 Task: Create a rule when a card is moved out of the board by me.
Action: Mouse moved to (542, 301)
Screenshot: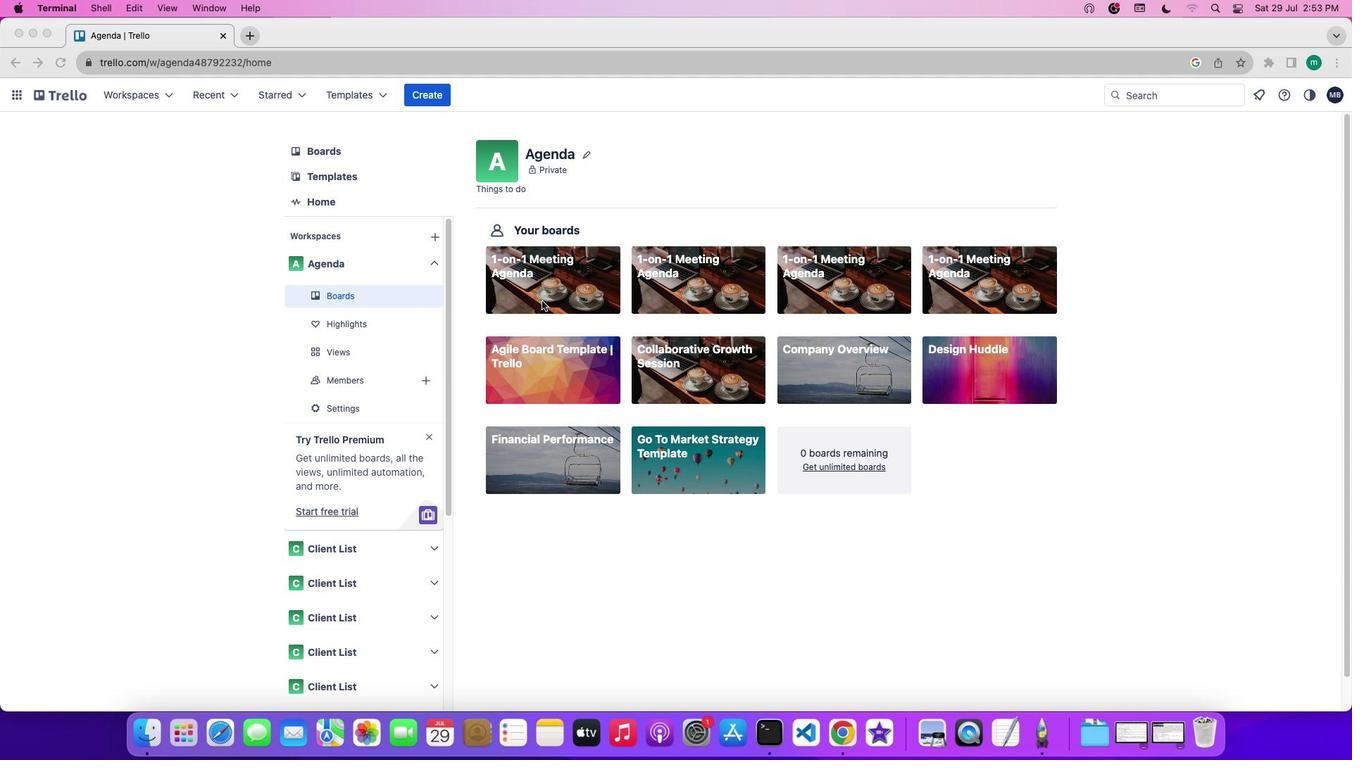 
Action: Mouse pressed left at (542, 301)
Screenshot: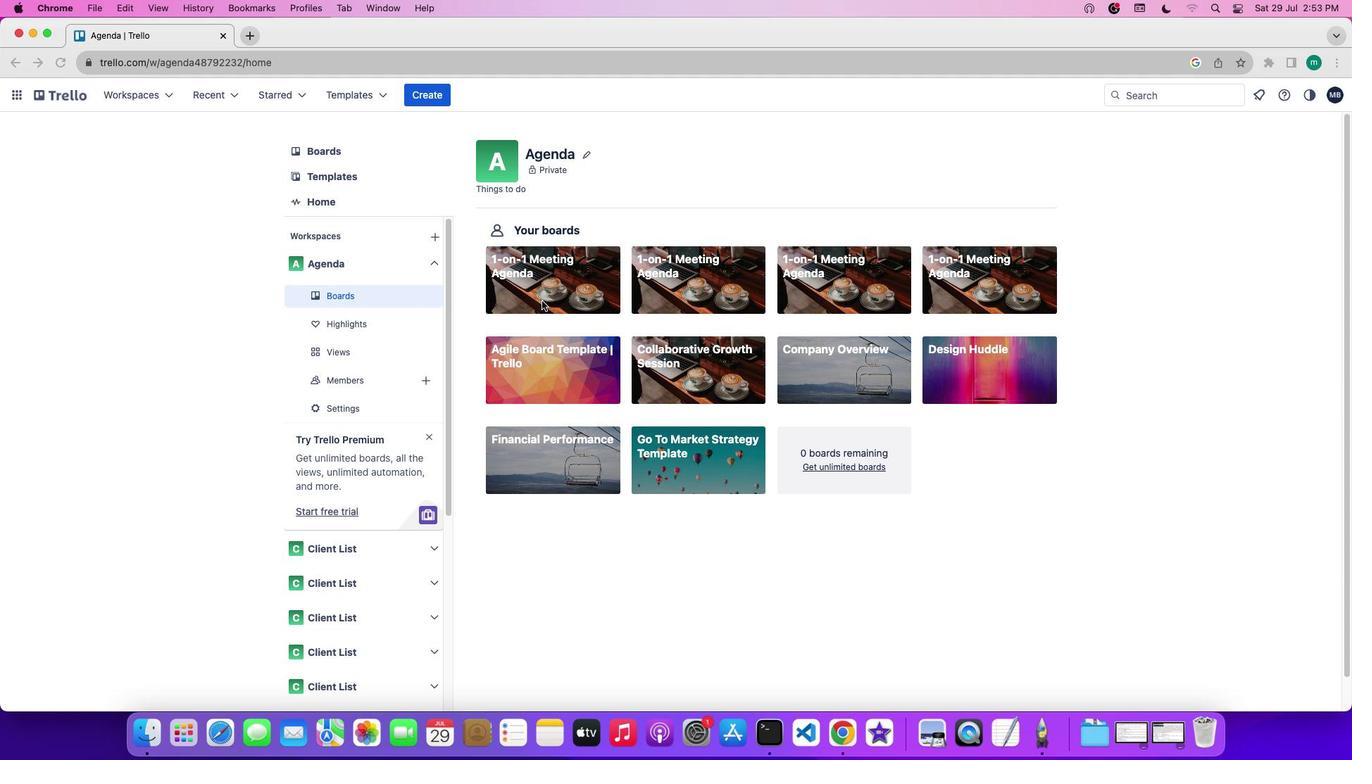
Action: Mouse pressed left at (542, 301)
Screenshot: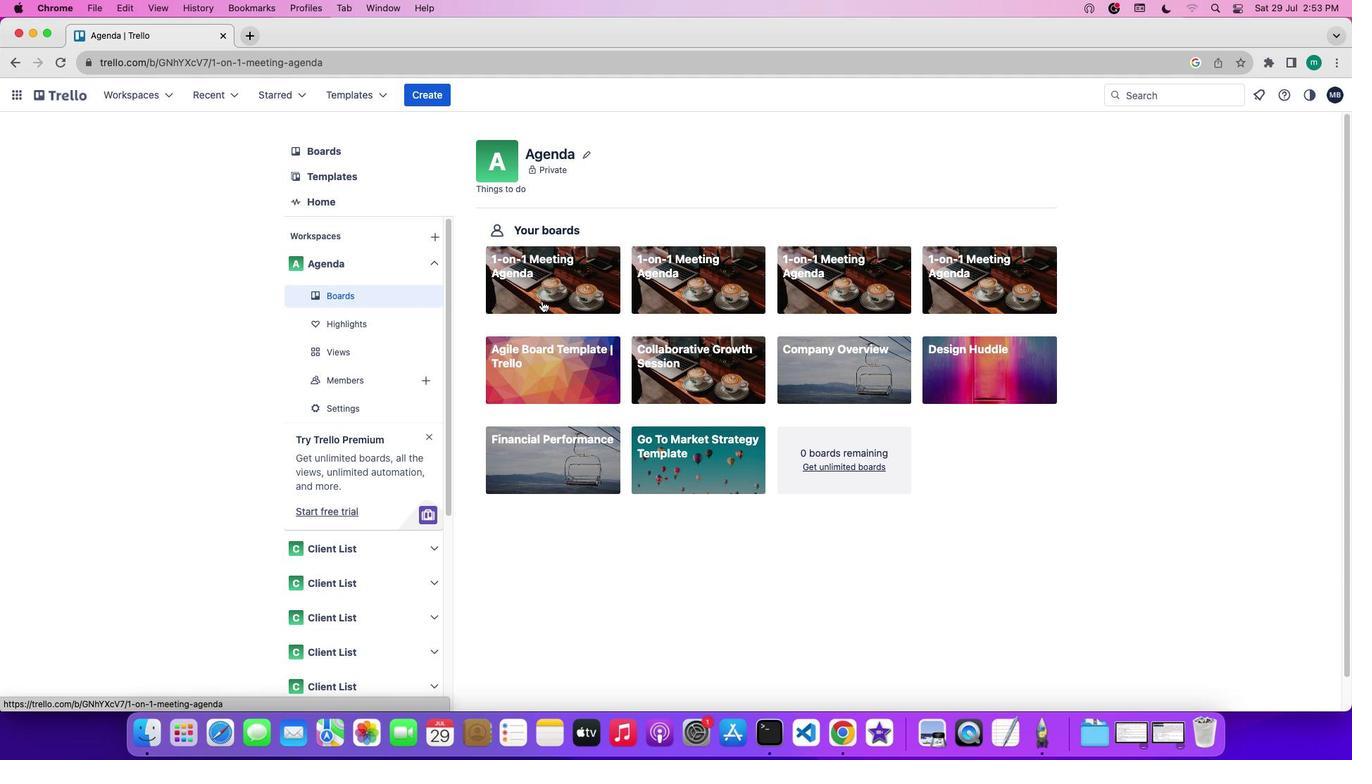 
Action: Mouse moved to (1197, 299)
Screenshot: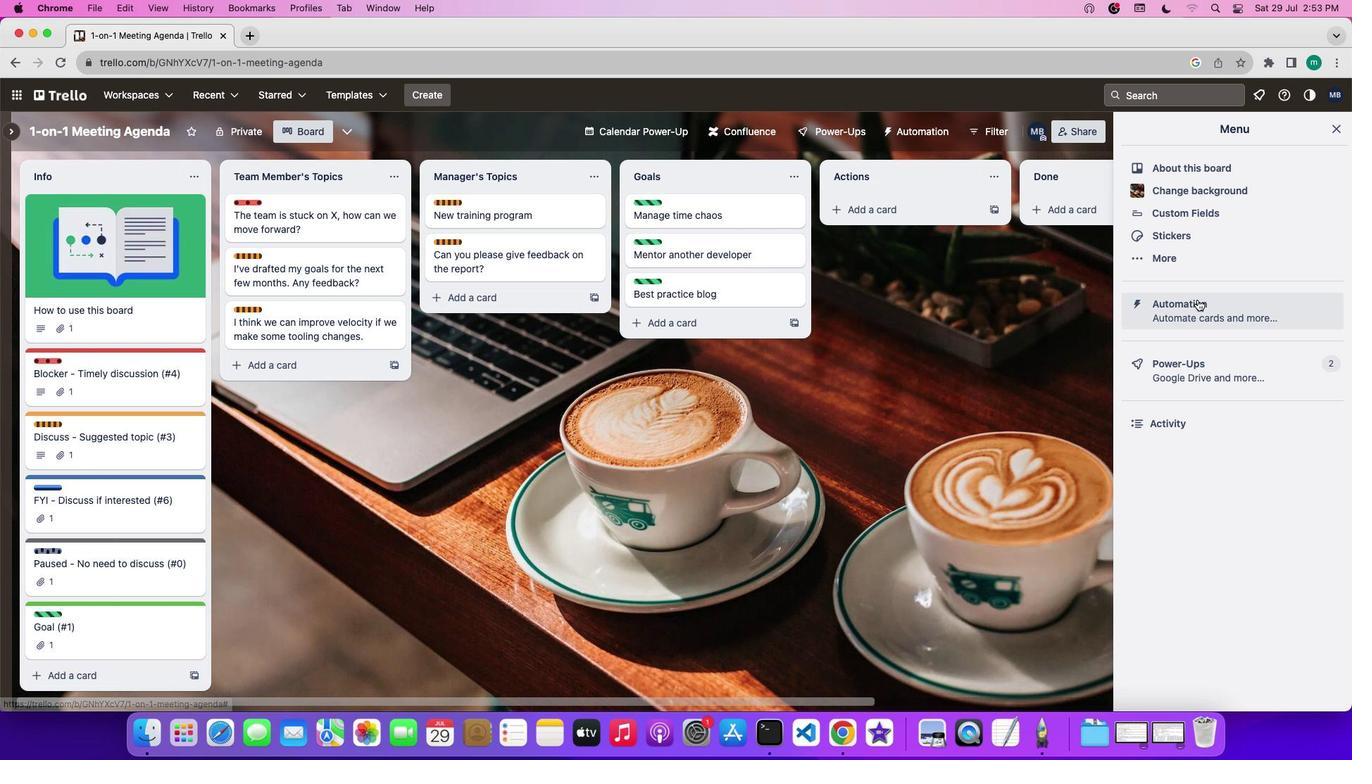 
Action: Mouse pressed left at (1197, 299)
Screenshot: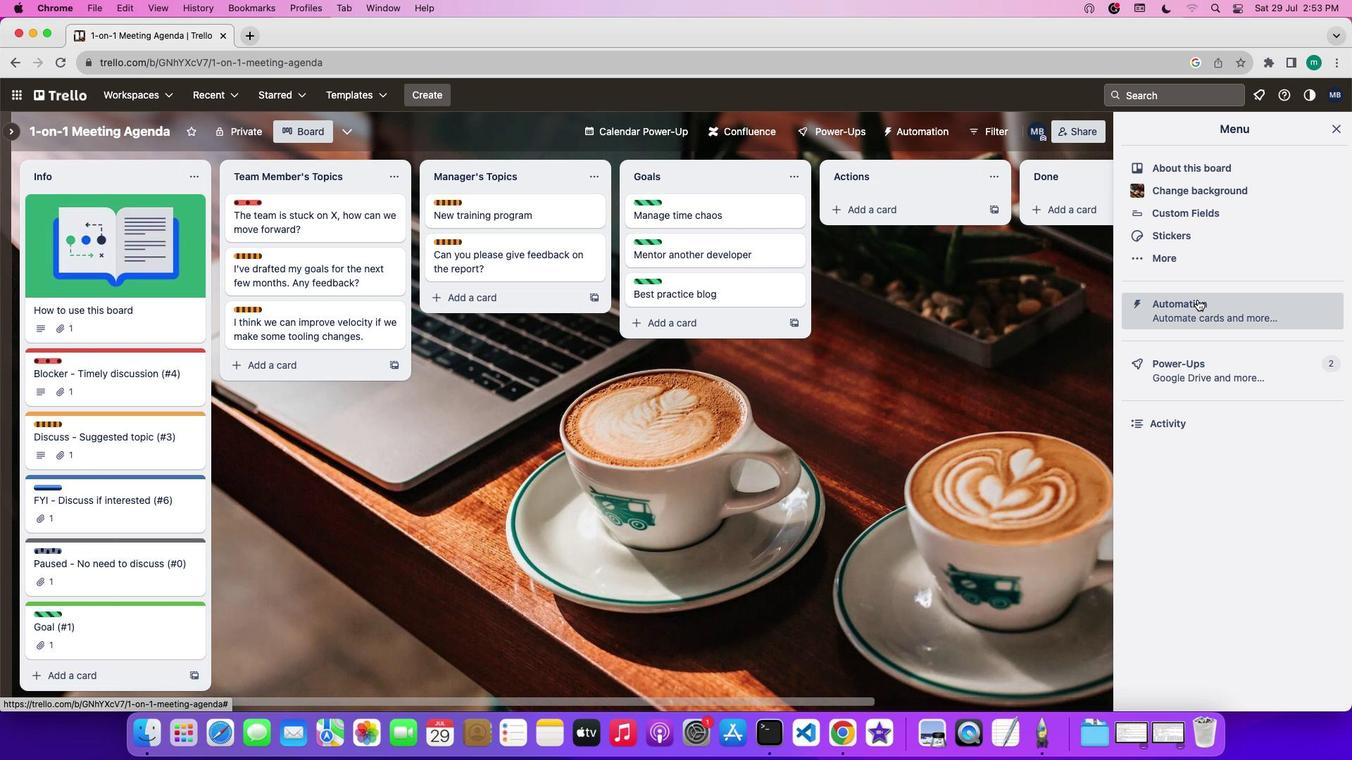 
Action: Mouse moved to (105, 264)
Screenshot: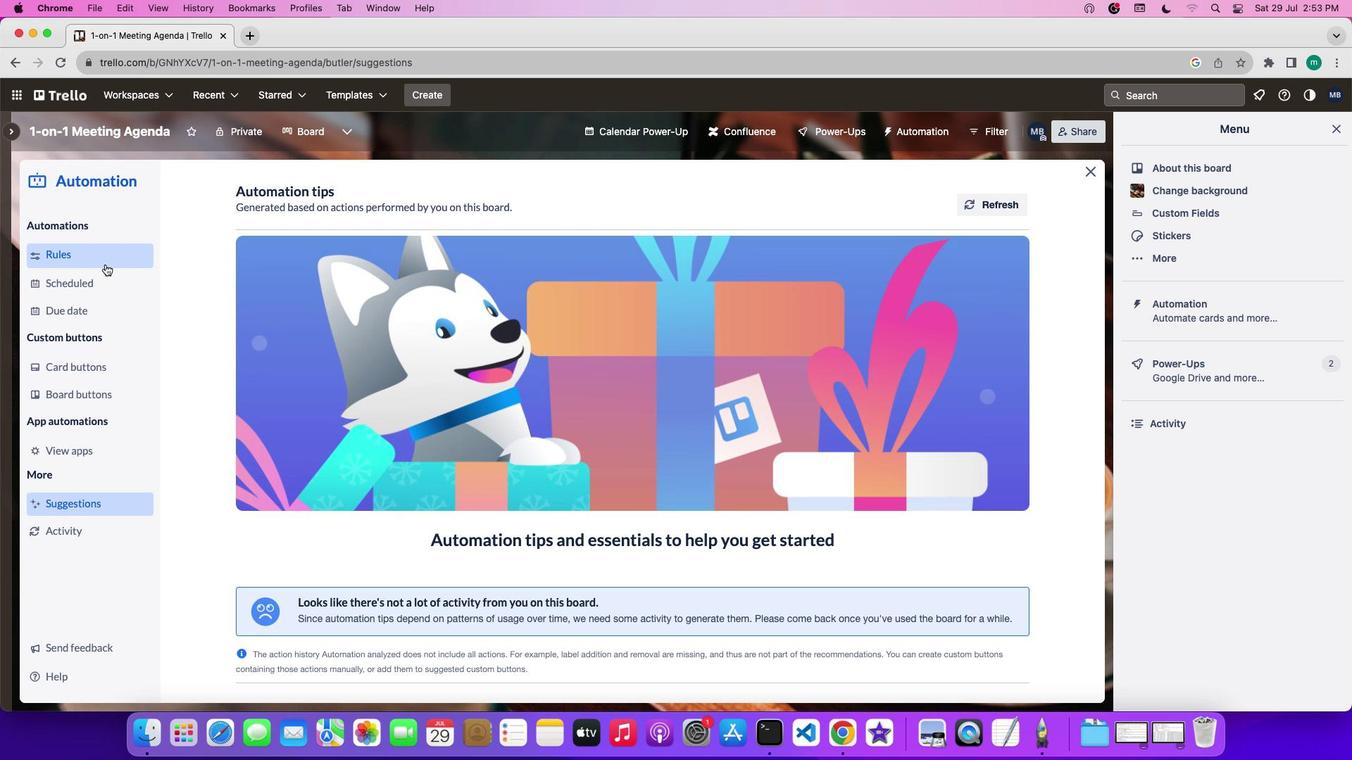 
Action: Mouse pressed left at (105, 264)
Screenshot: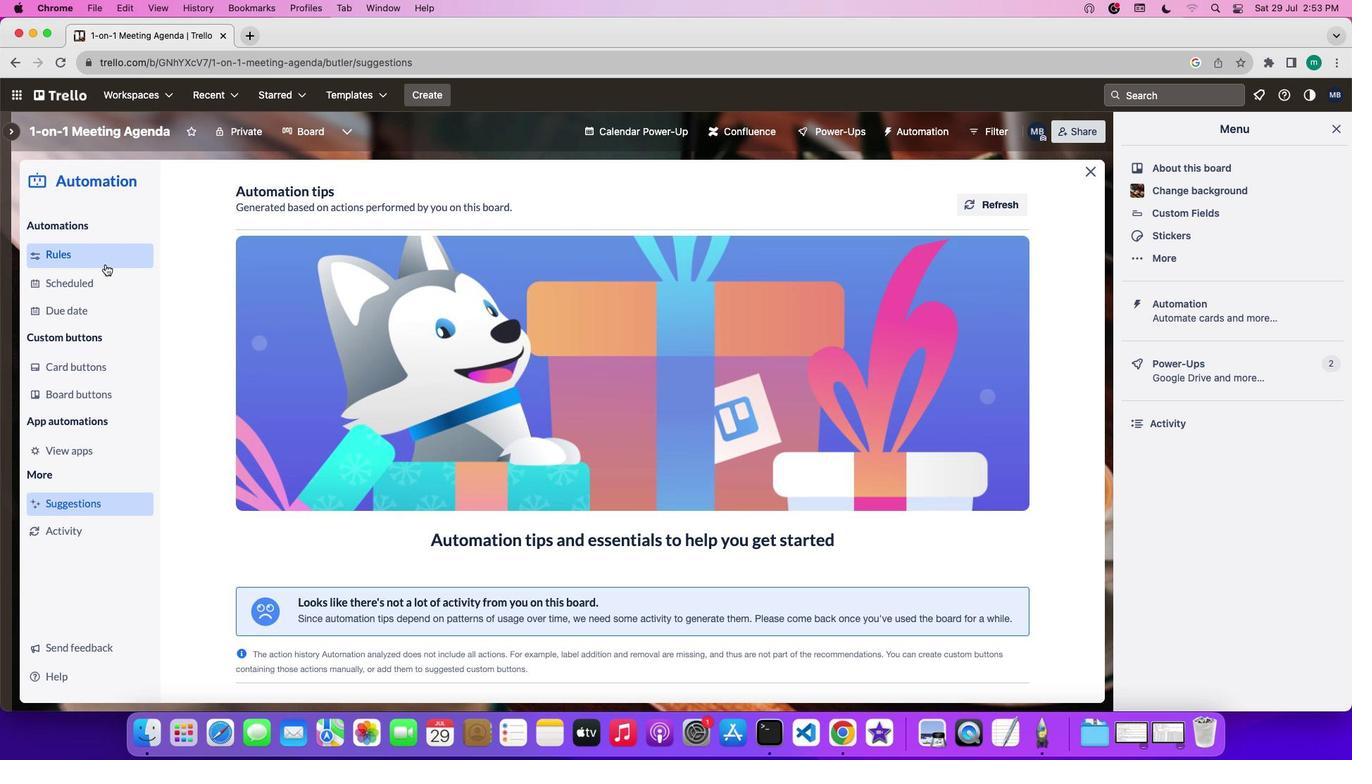 
Action: Mouse moved to (316, 504)
Screenshot: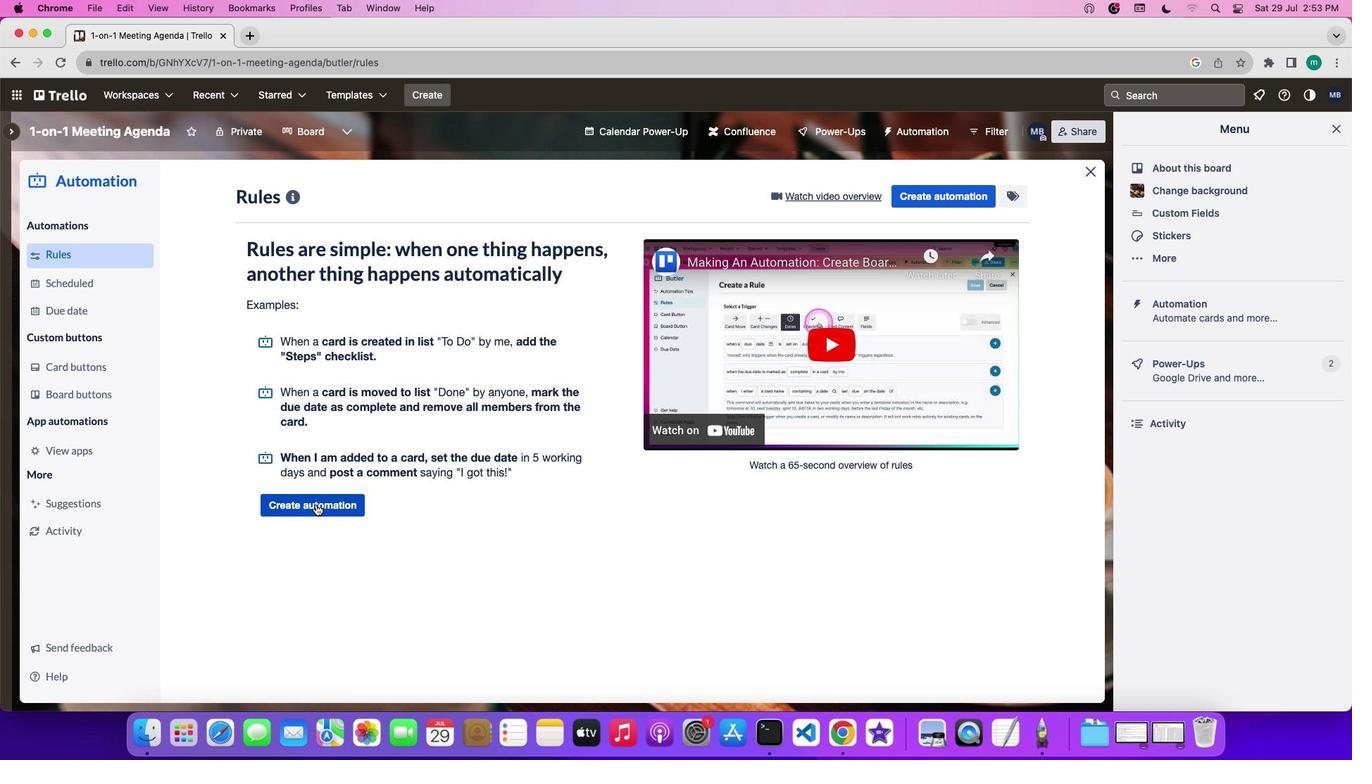 
Action: Mouse pressed left at (316, 504)
Screenshot: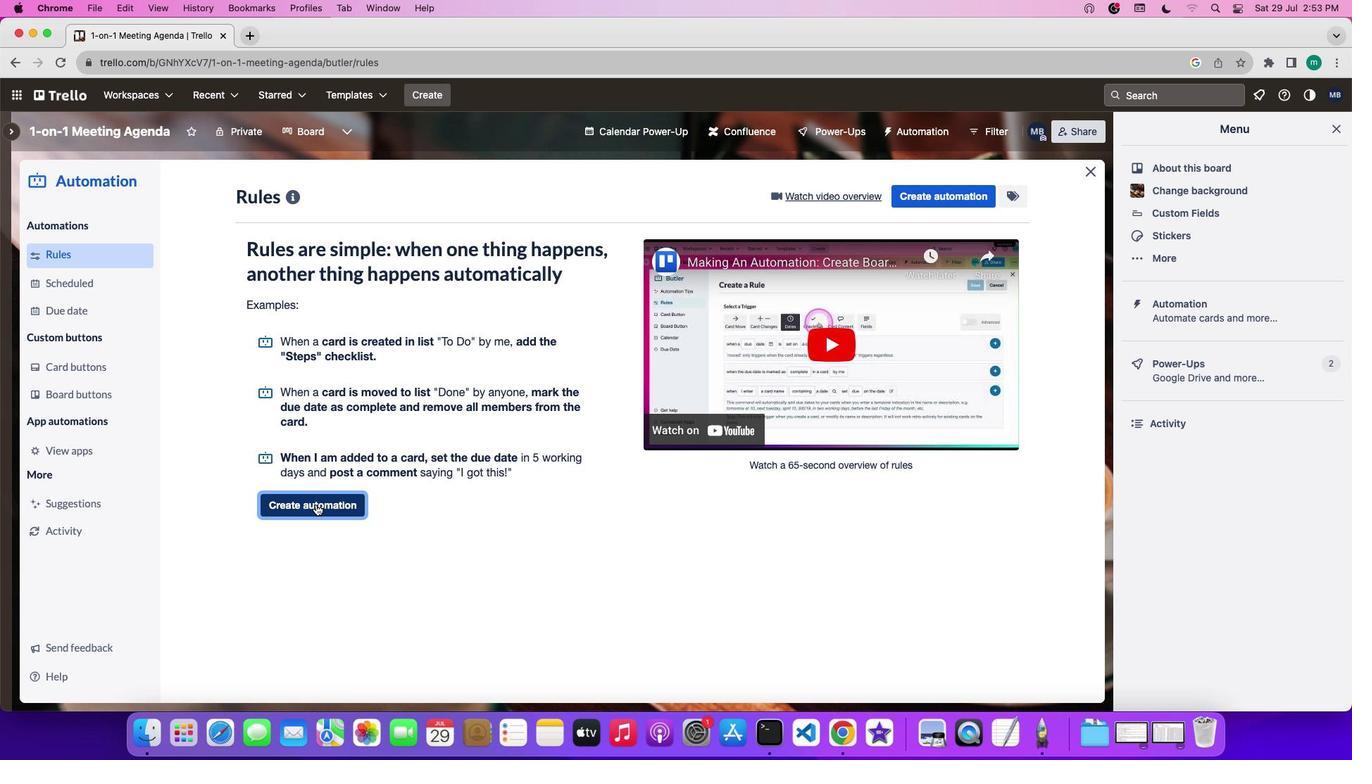 
Action: Mouse moved to (609, 333)
Screenshot: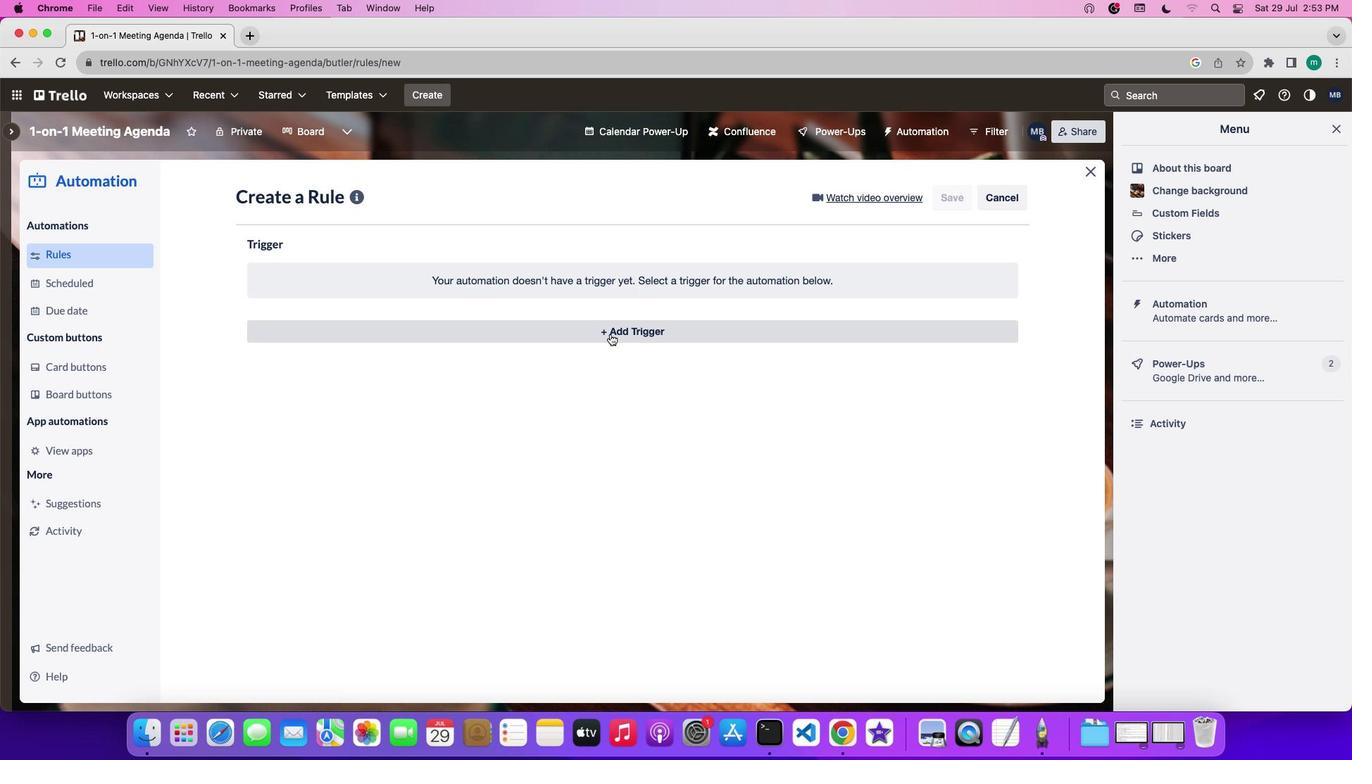 
Action: Mouse pressed left at (609, 333)
Screenshot: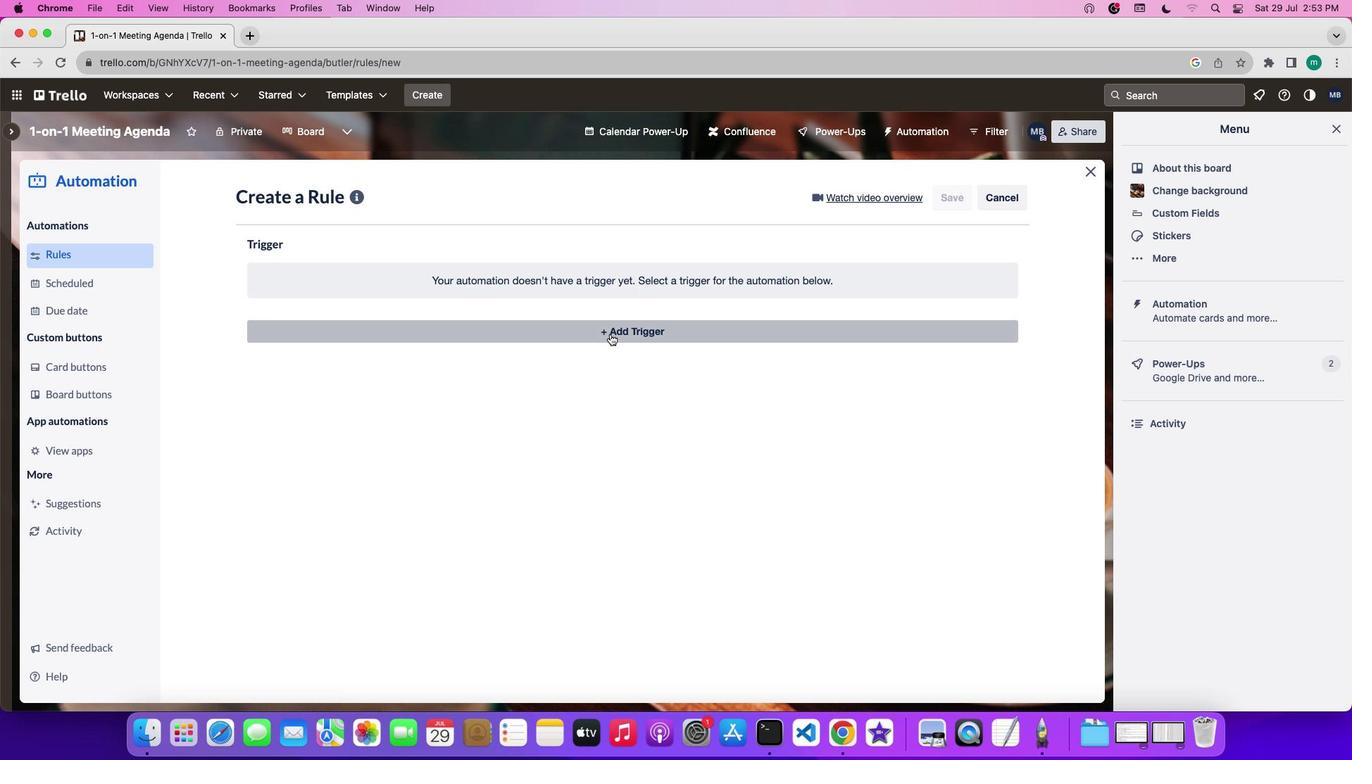 
Action: Mouse moved to (357, 440)
Screenshot: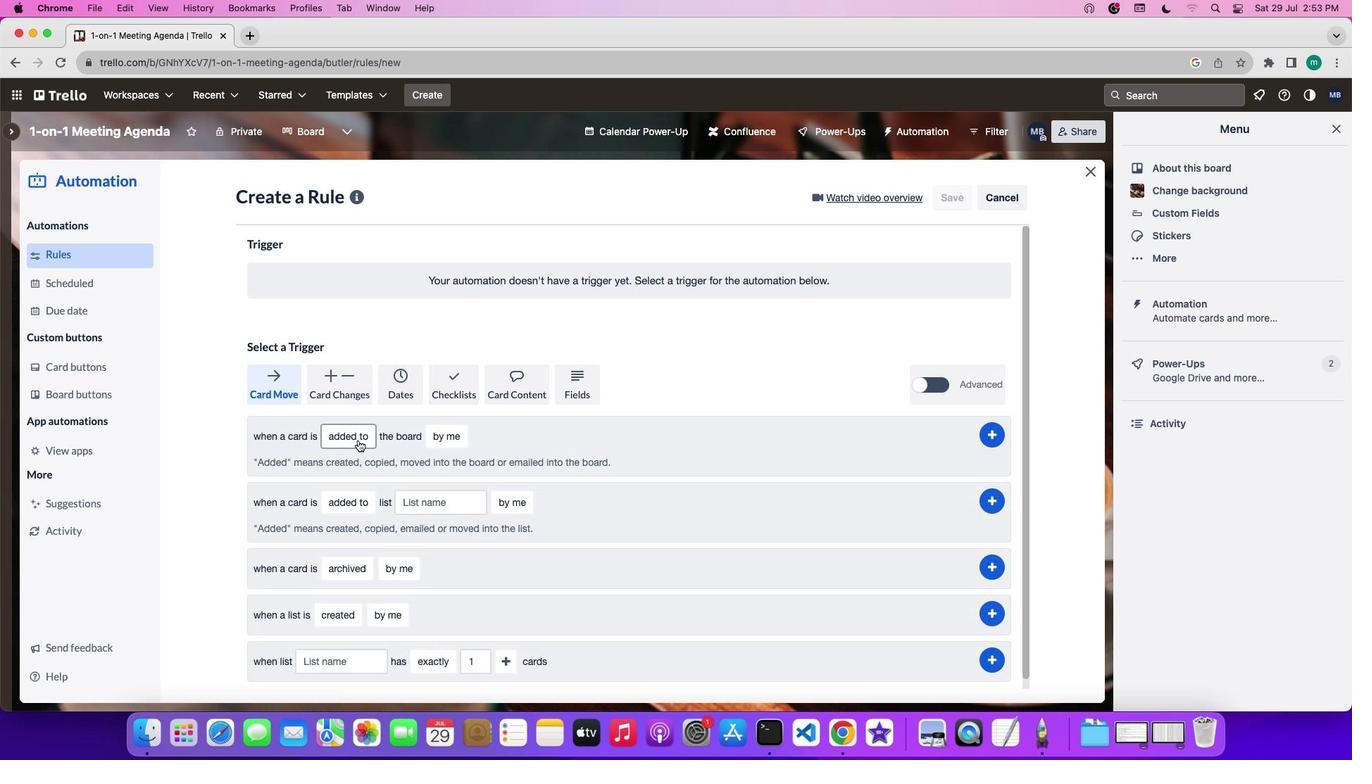 
Action: Mouse pressed left at (357, 440)
Screenshot: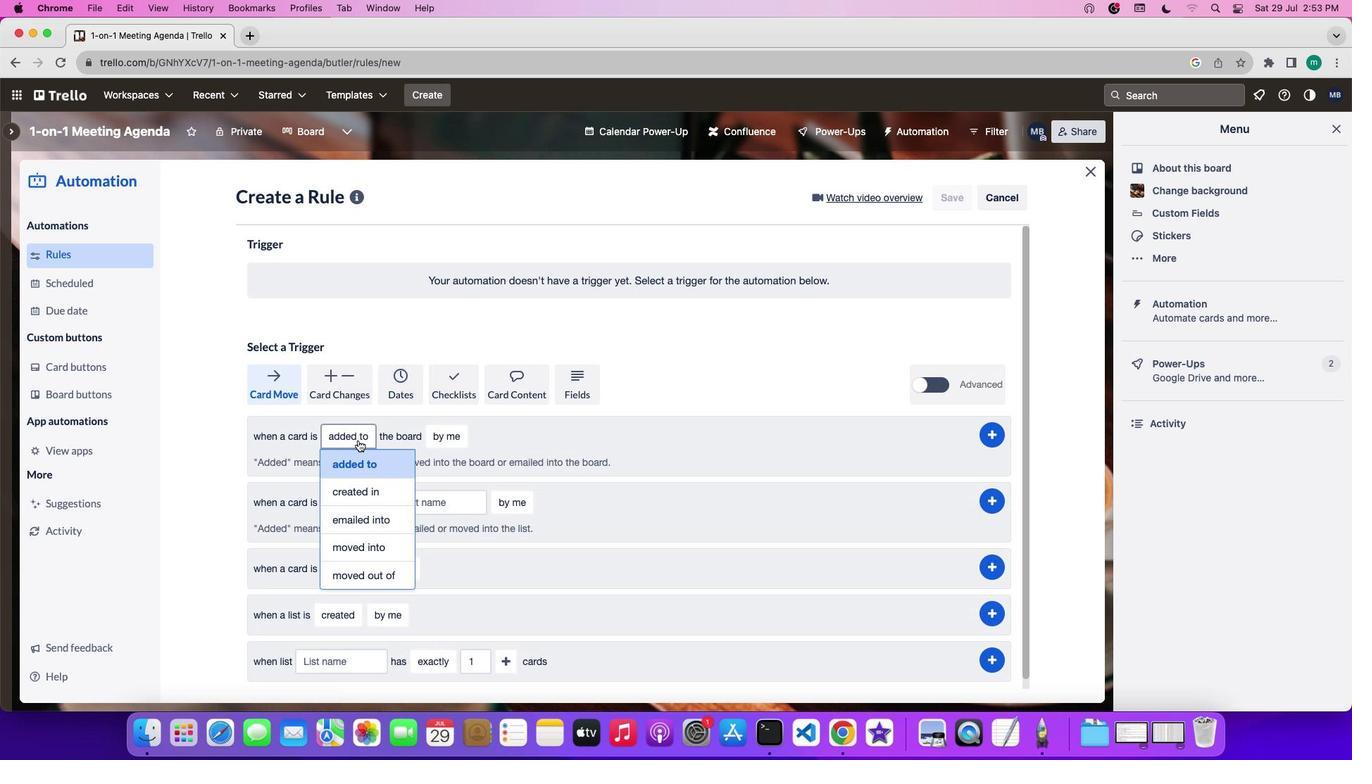 
Action: Mouse moved to (364, 571)
Screenshot: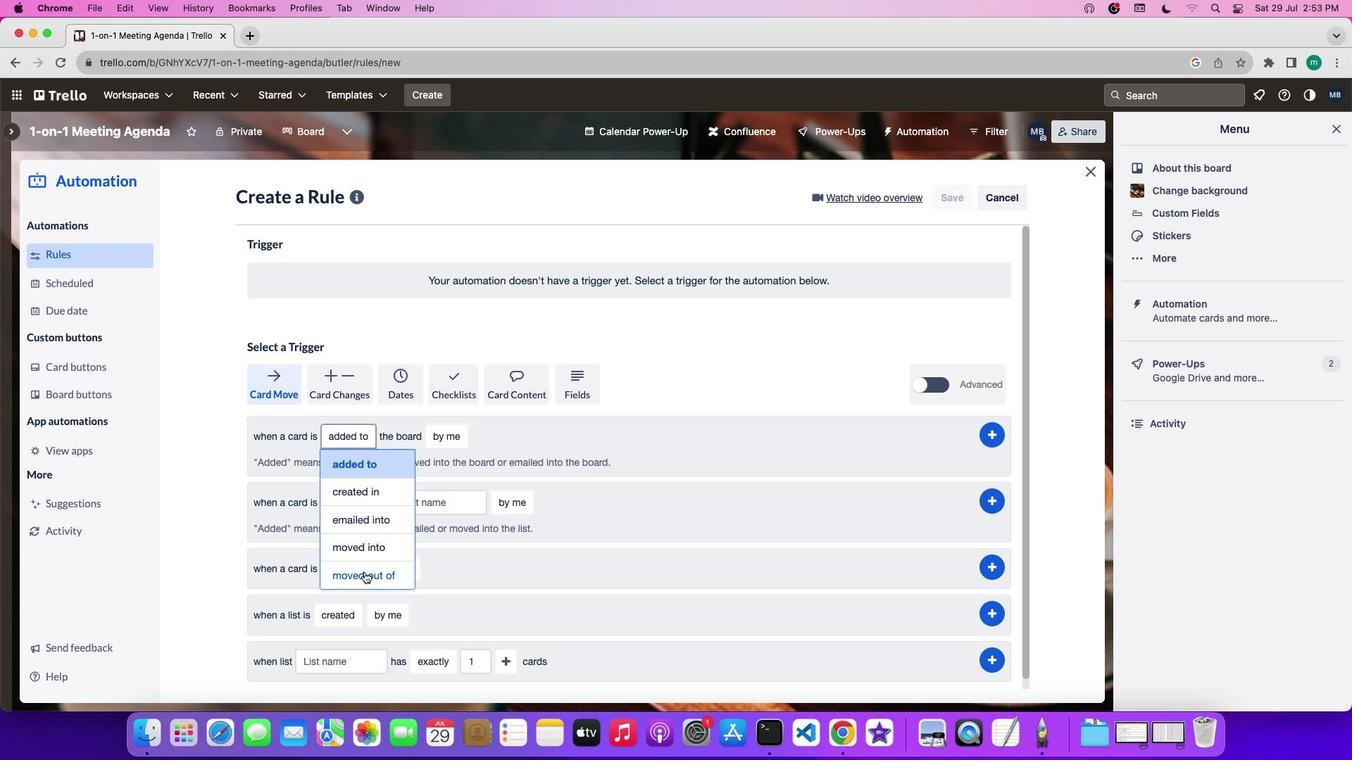 
Action: Mouse pressed left at (364, 571)
Screenshot: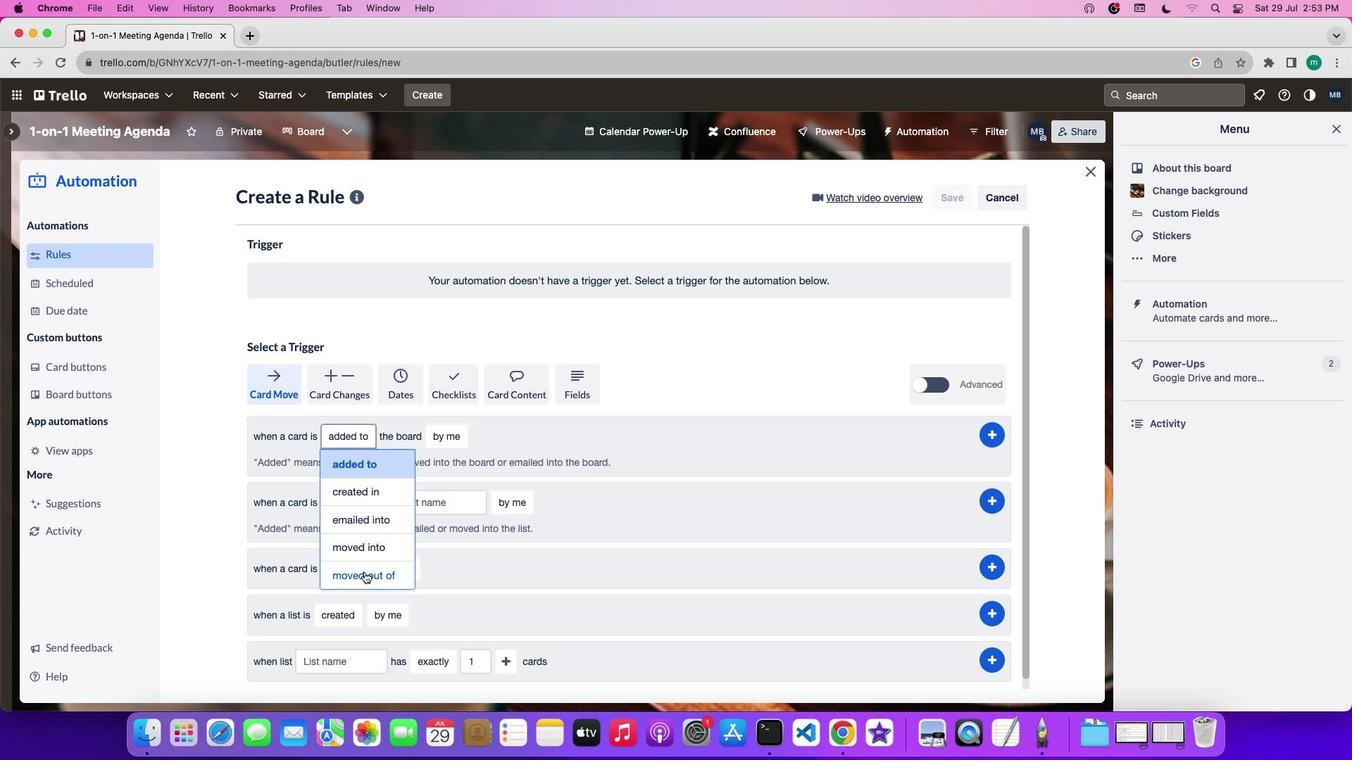 
Action: Mouse moved to (466, 439)
Screenshot: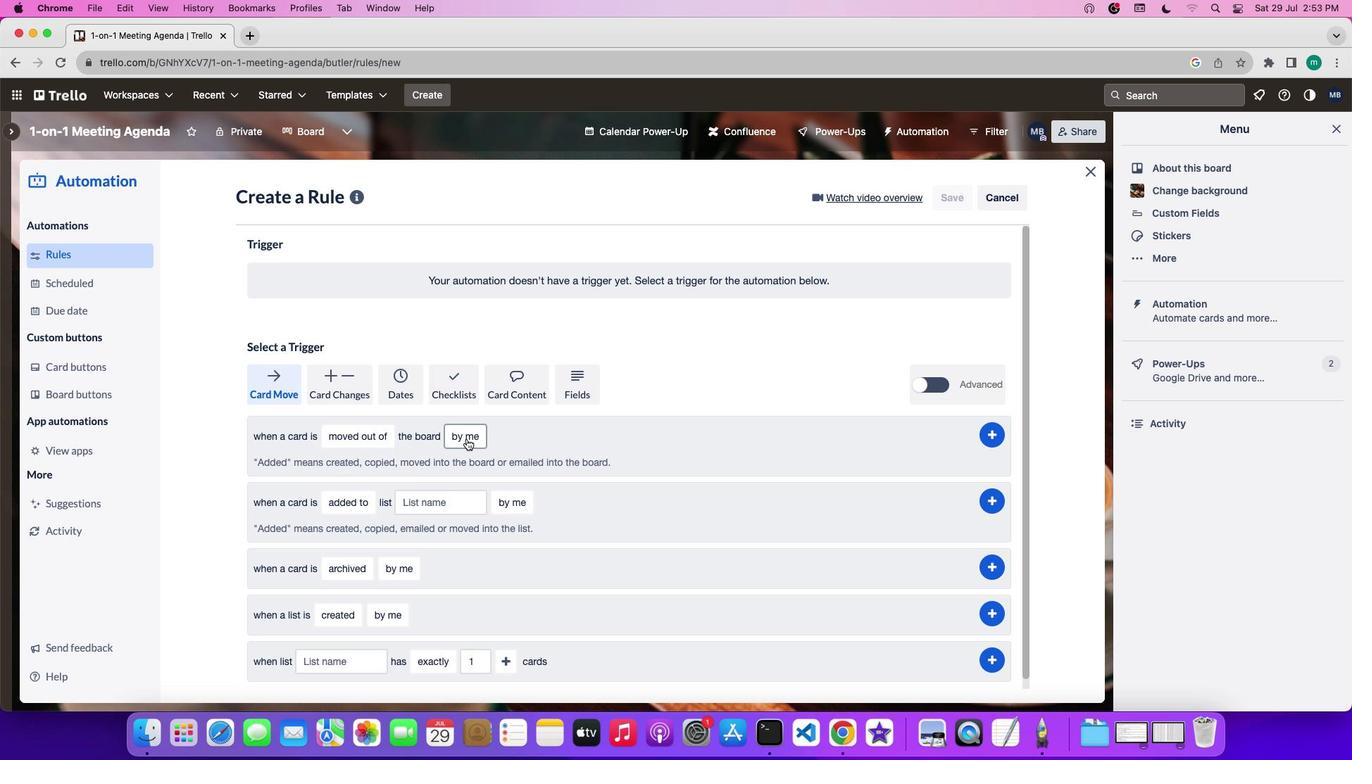 
Action: Mouse pressed left at (466, 439)
Screenshot: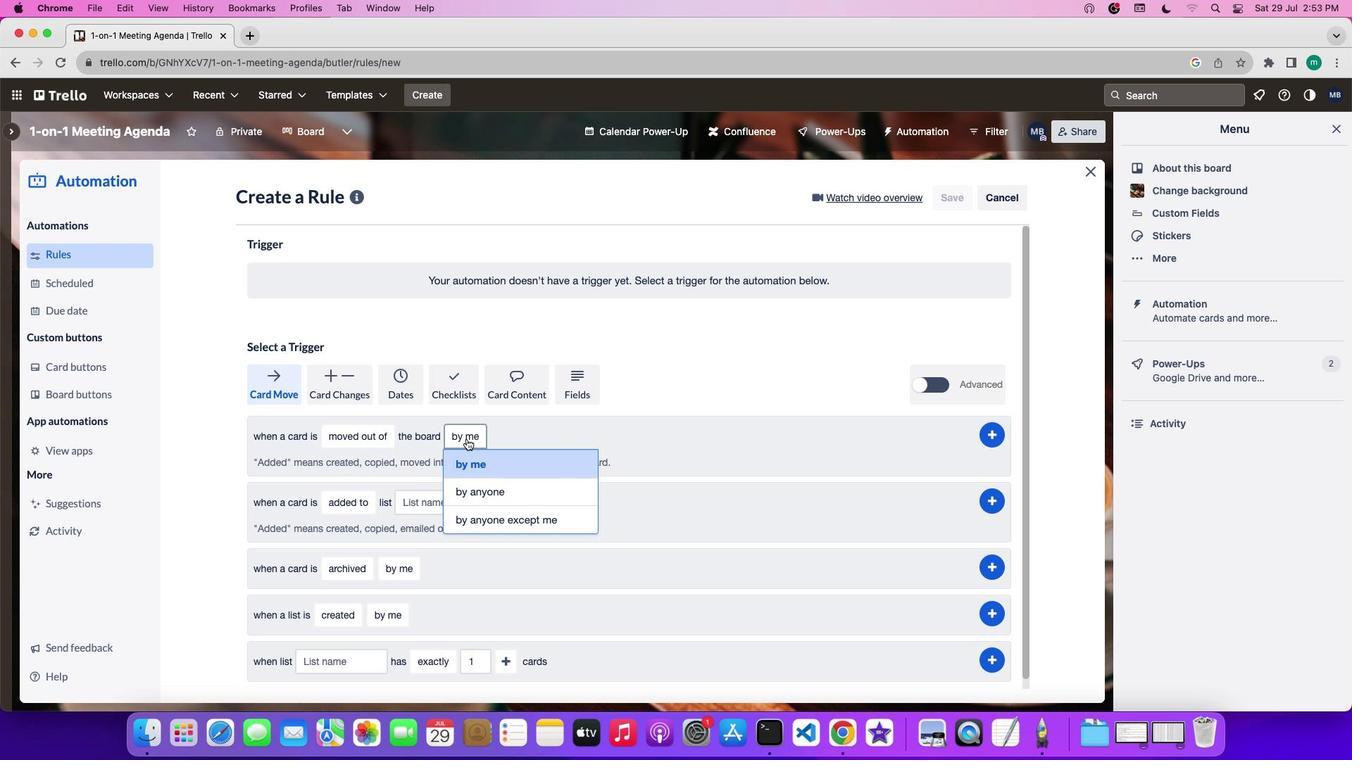 
Action: Mouse moved to (471, 466)
Screenshot: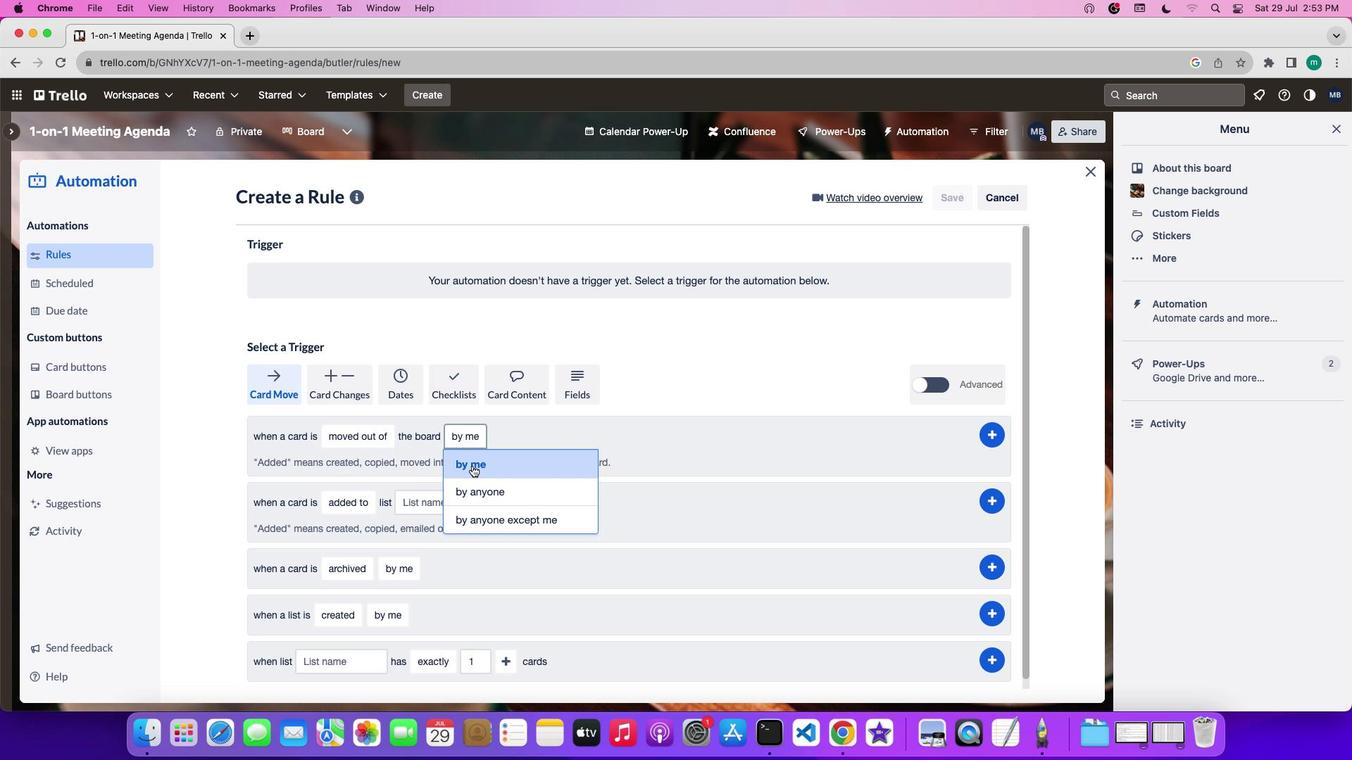 
Action: Mouse pressed left at (471, 466)
Screenshot: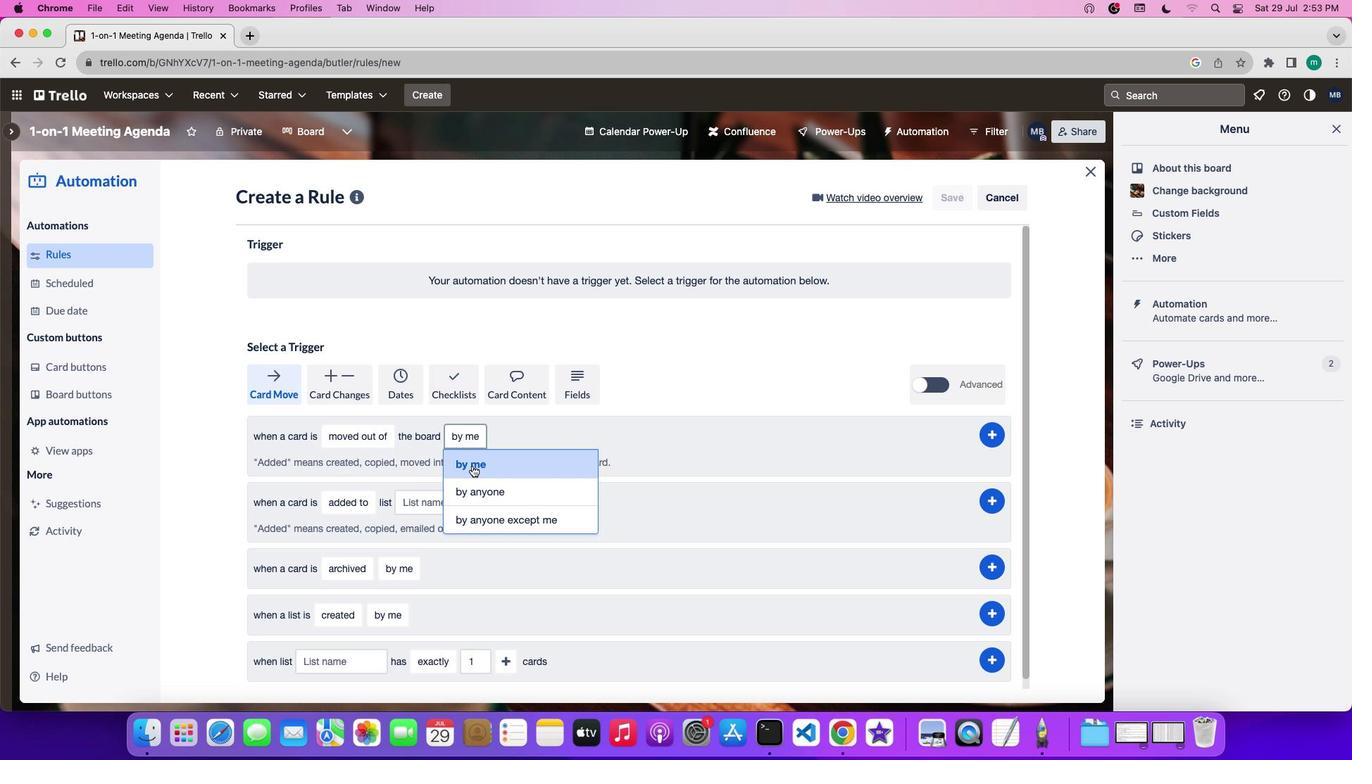 
Action: Mouse moved to (1000, 440)
Screenshot: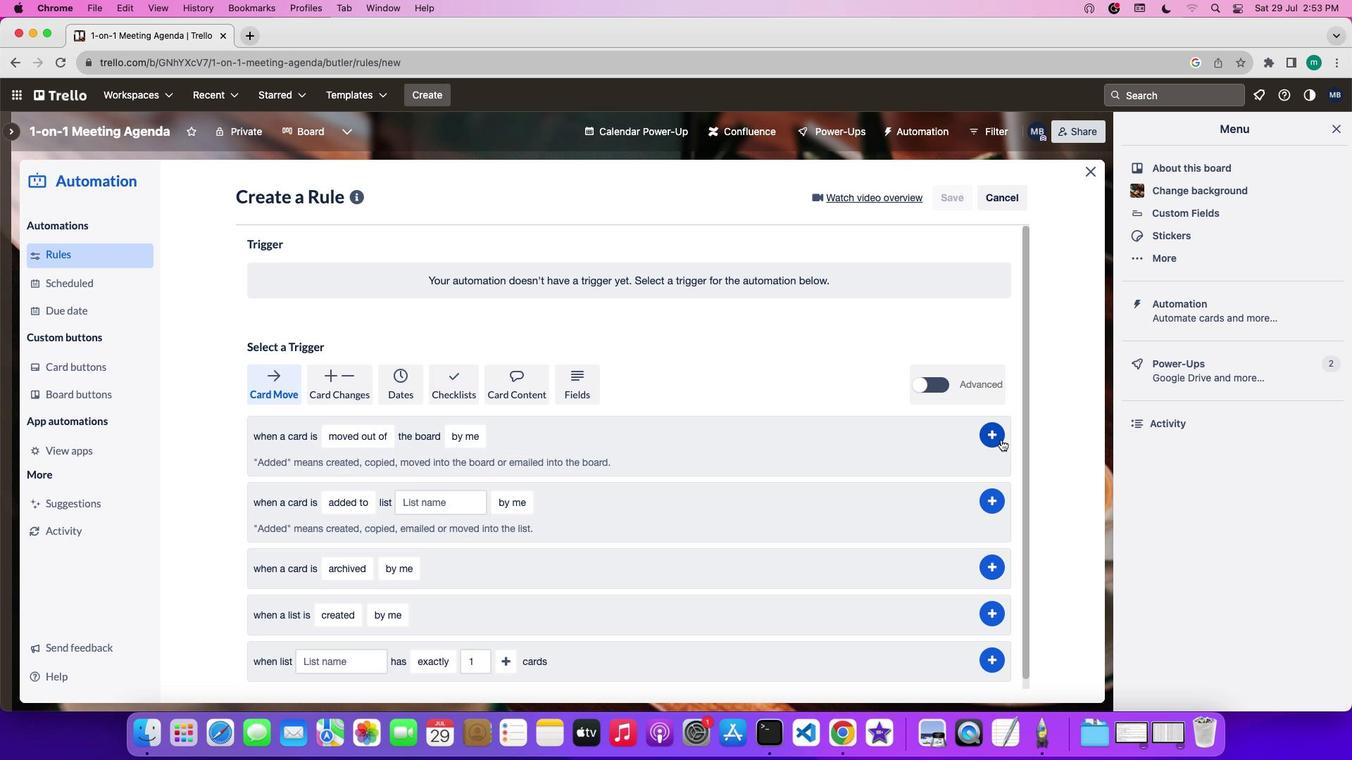 
Action: Mouse pressed left at (1000, 440)
Screenshot: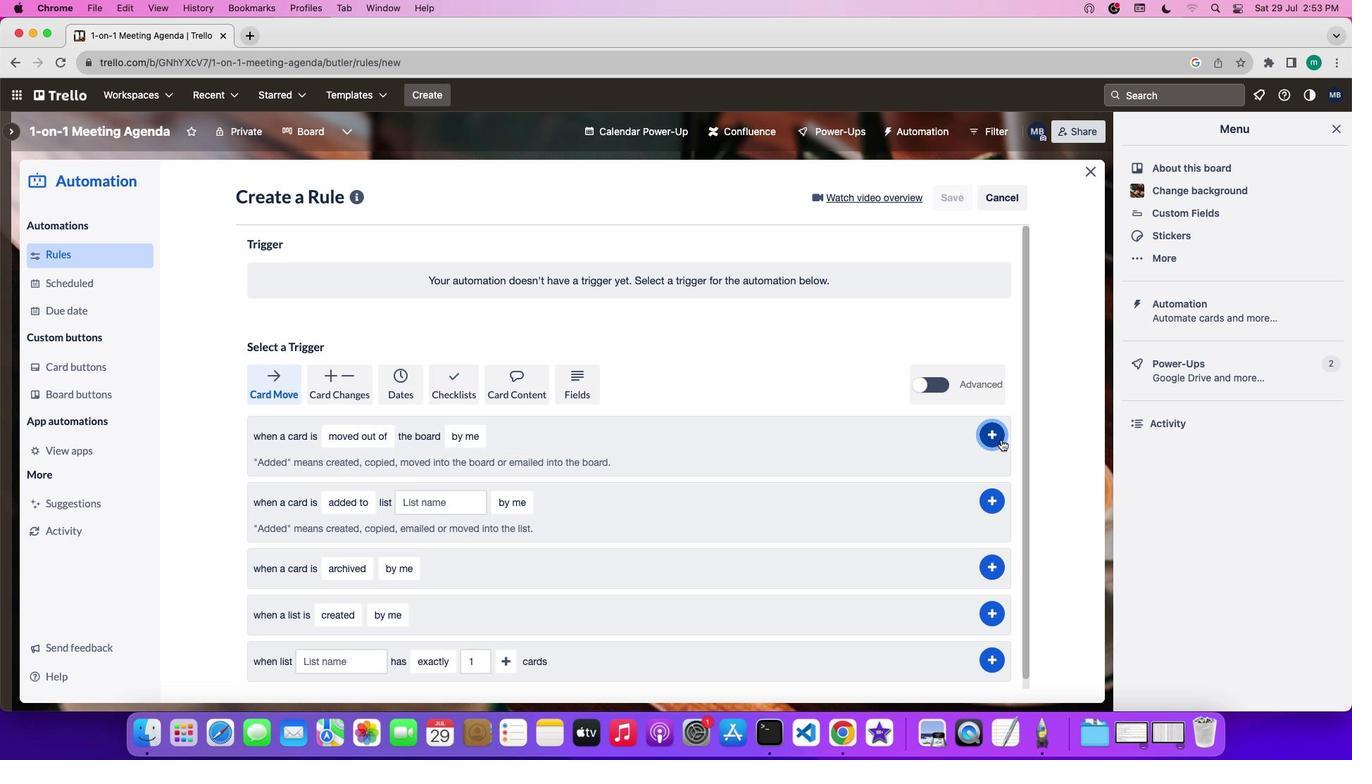 
Action: Mouse moved to (859, 407)
Screenshot: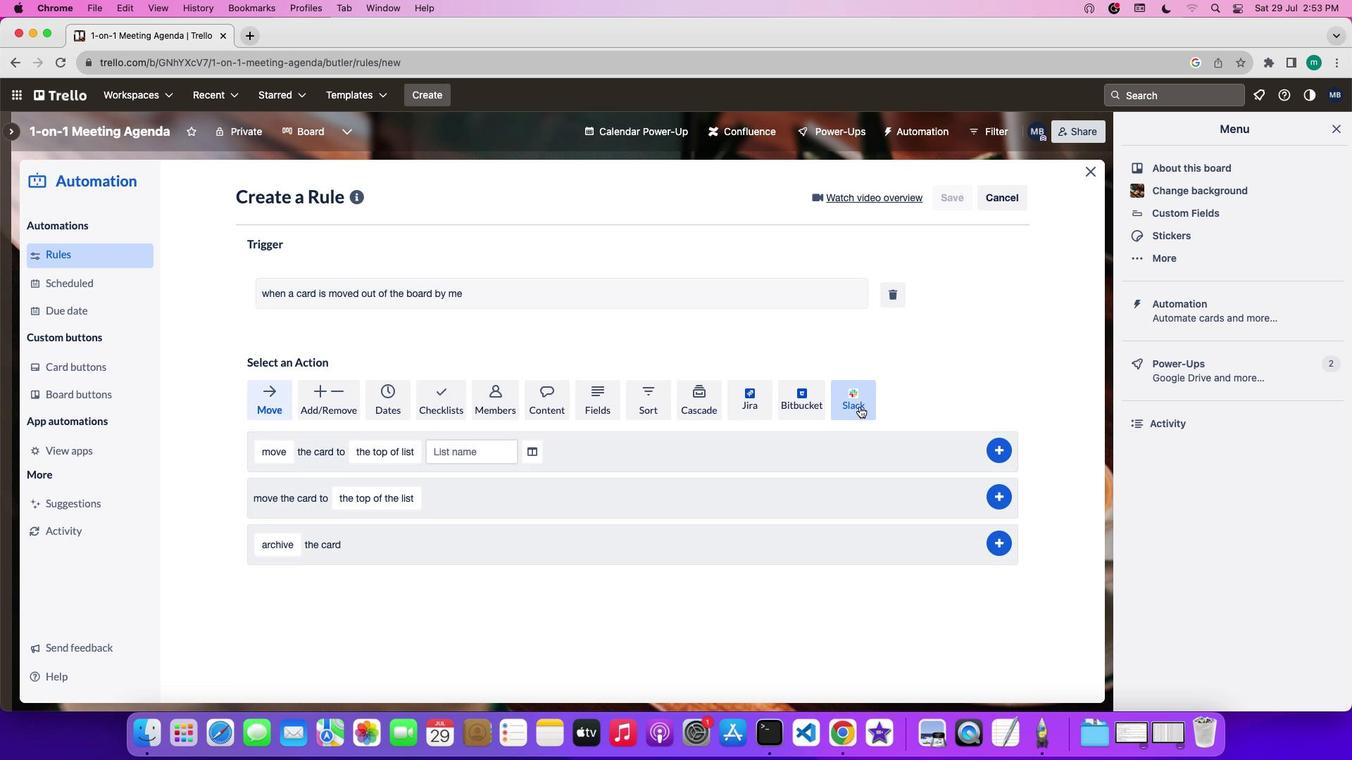 
